Task: Create Card Product Launch Performance Review in Board Digital Marketing Strategies to Workspace Help Desk Software. Create Card Cabaret Review in Board Customer Needs Assessment to Workspace Help Desk Software. Create Card Product Roadmap Review in Board Product Usability Testing and Optimization to Workspace Help Desk Software
Action: Mouse moved to (154, 56)
Screenshot: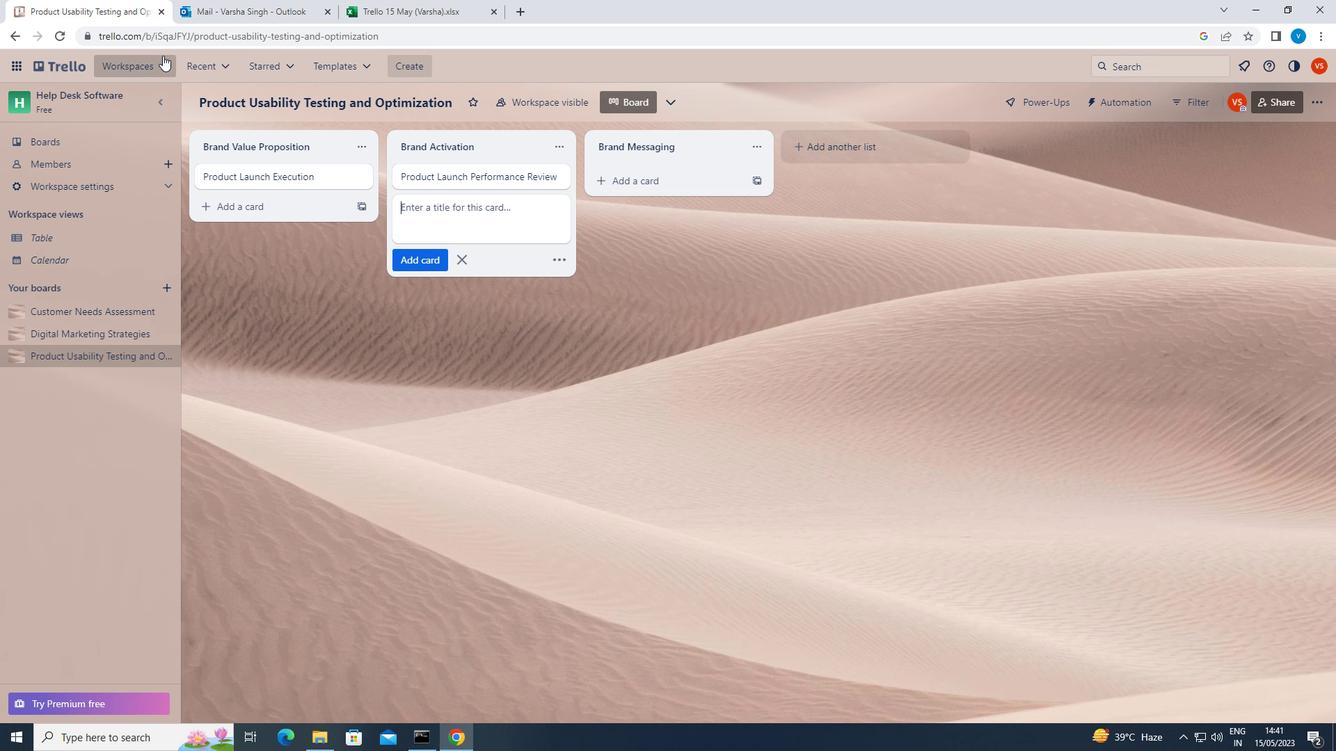 
Action: Mouse pressed left at (154, 56)
Screenshot: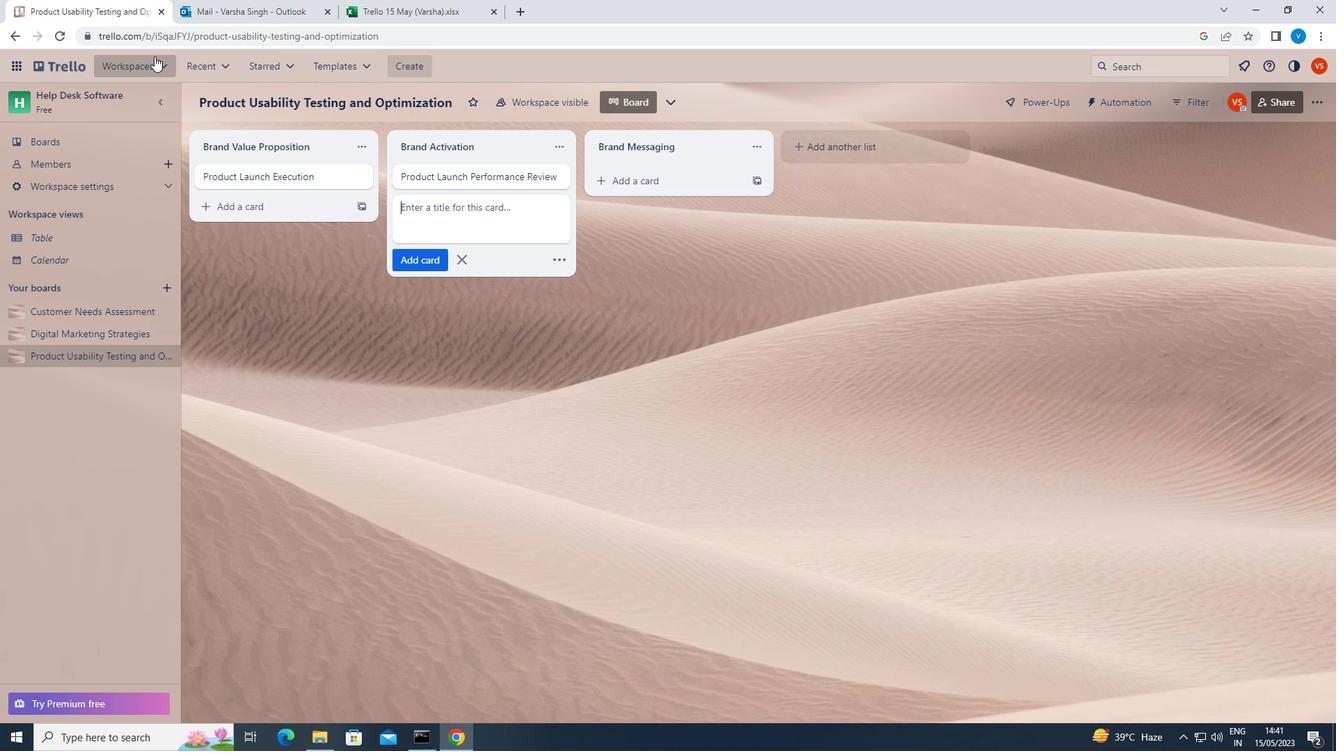 
Action: Mouse moved to (168, 661)
Screenshot: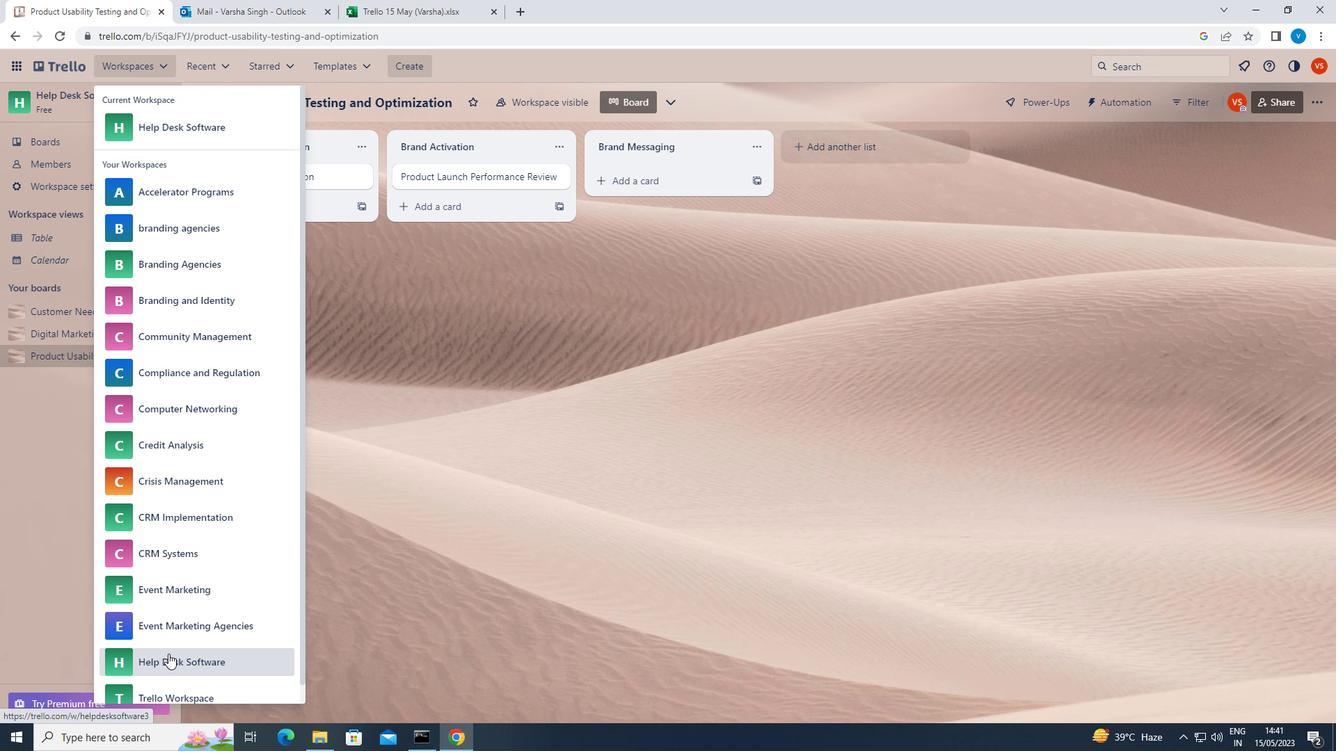 
Action: Mouse pressed left at (168, 661)
Screenshot: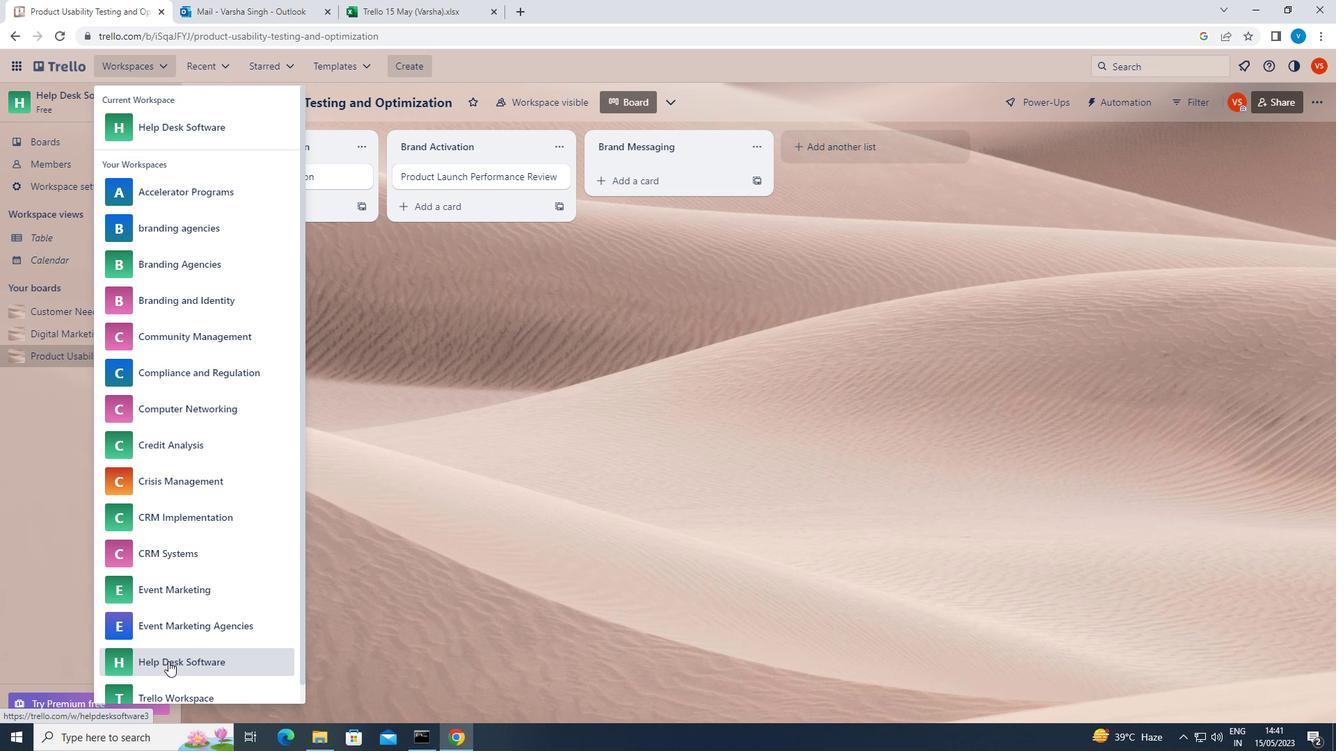 
Action: Mouse moved to (992, 579)
Screenshot: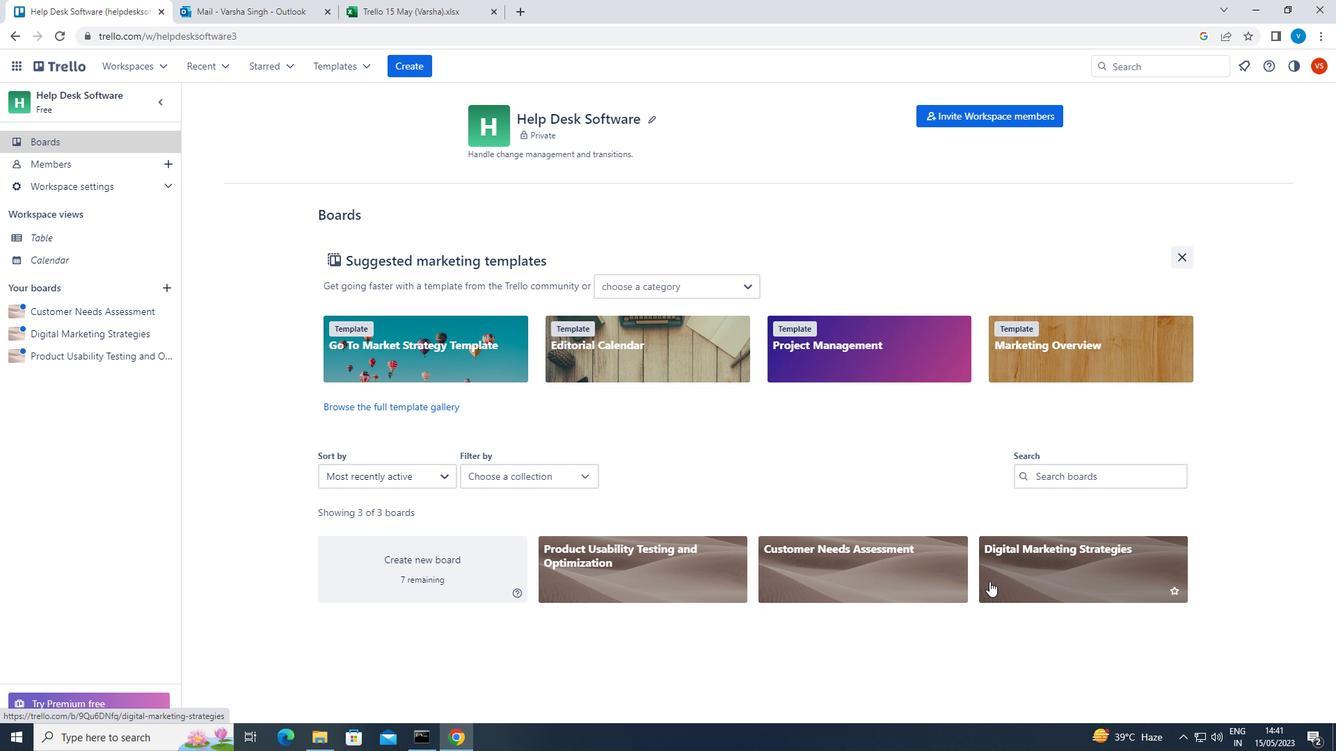 
Action: Mouse pressed left at (992, 579)
Screenshot: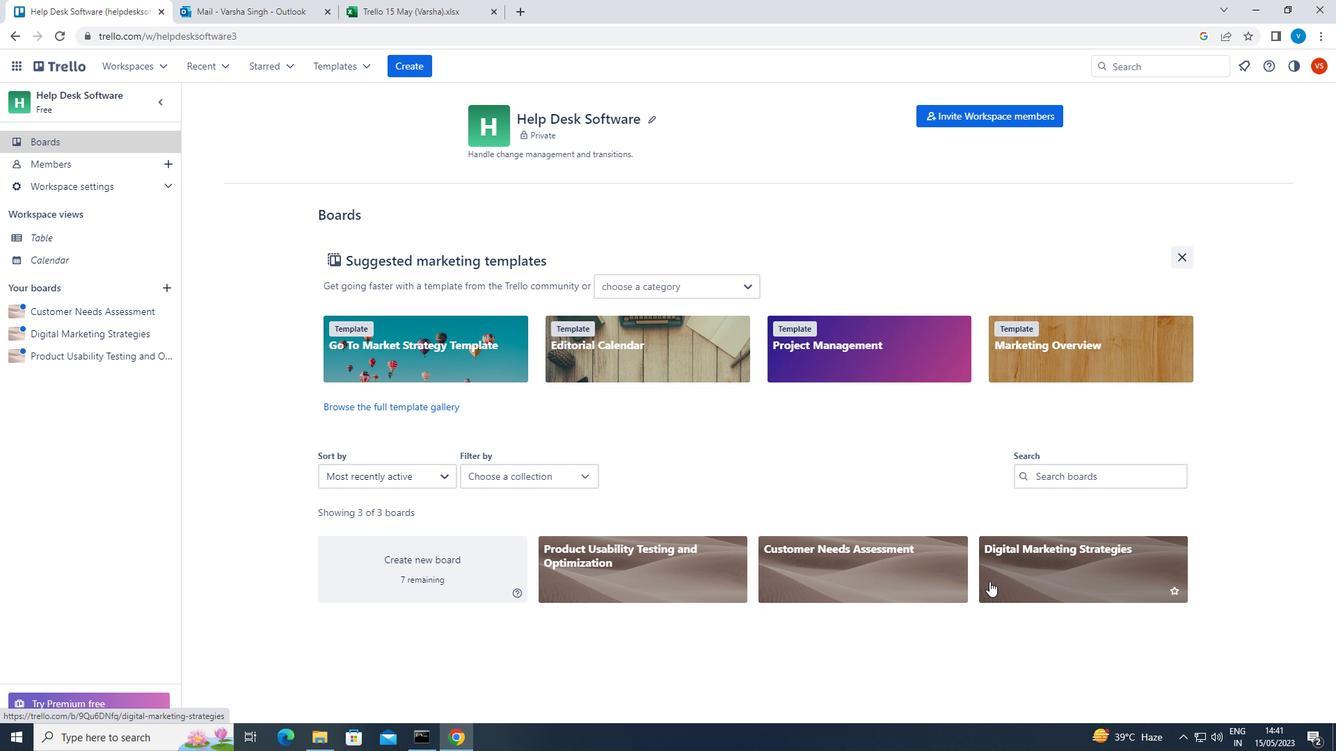 
Action: Mouse moved to (654, 180)
Screenshot: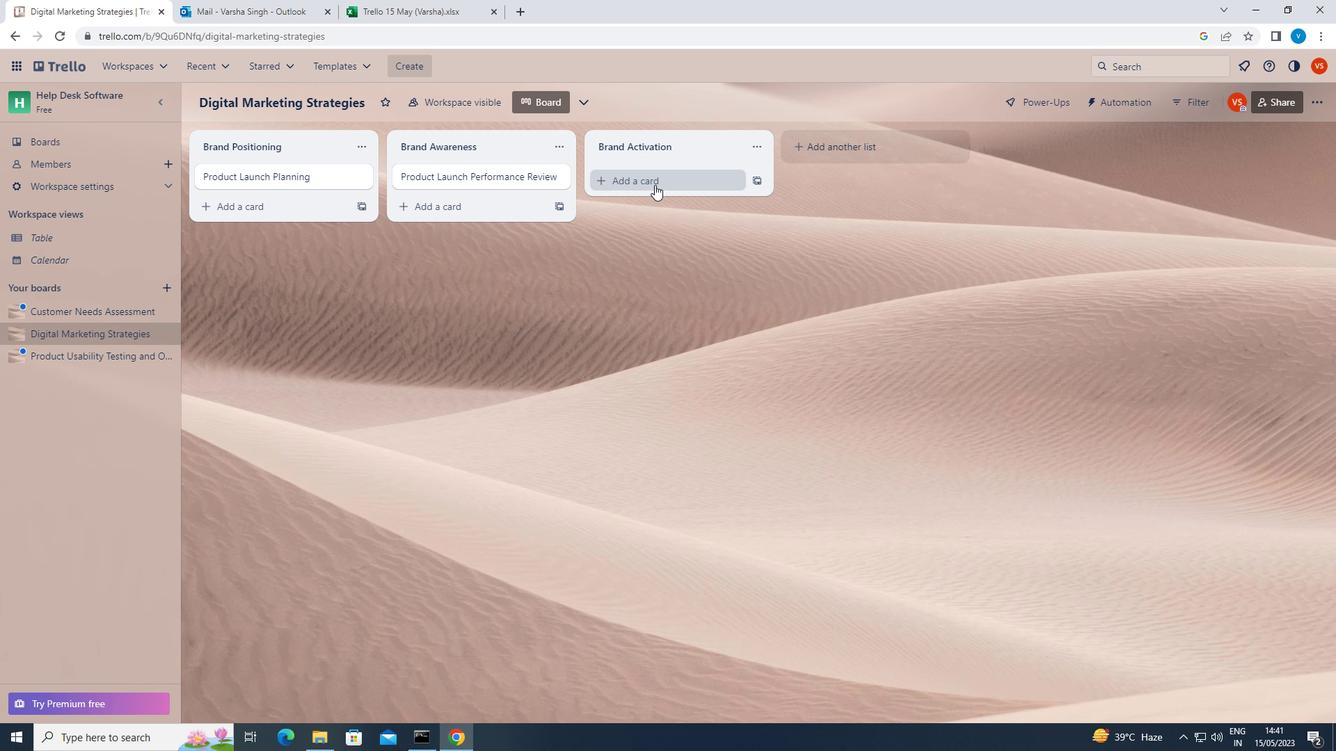 
Action: Mouse pressed left at (654, 180)
Screenshot: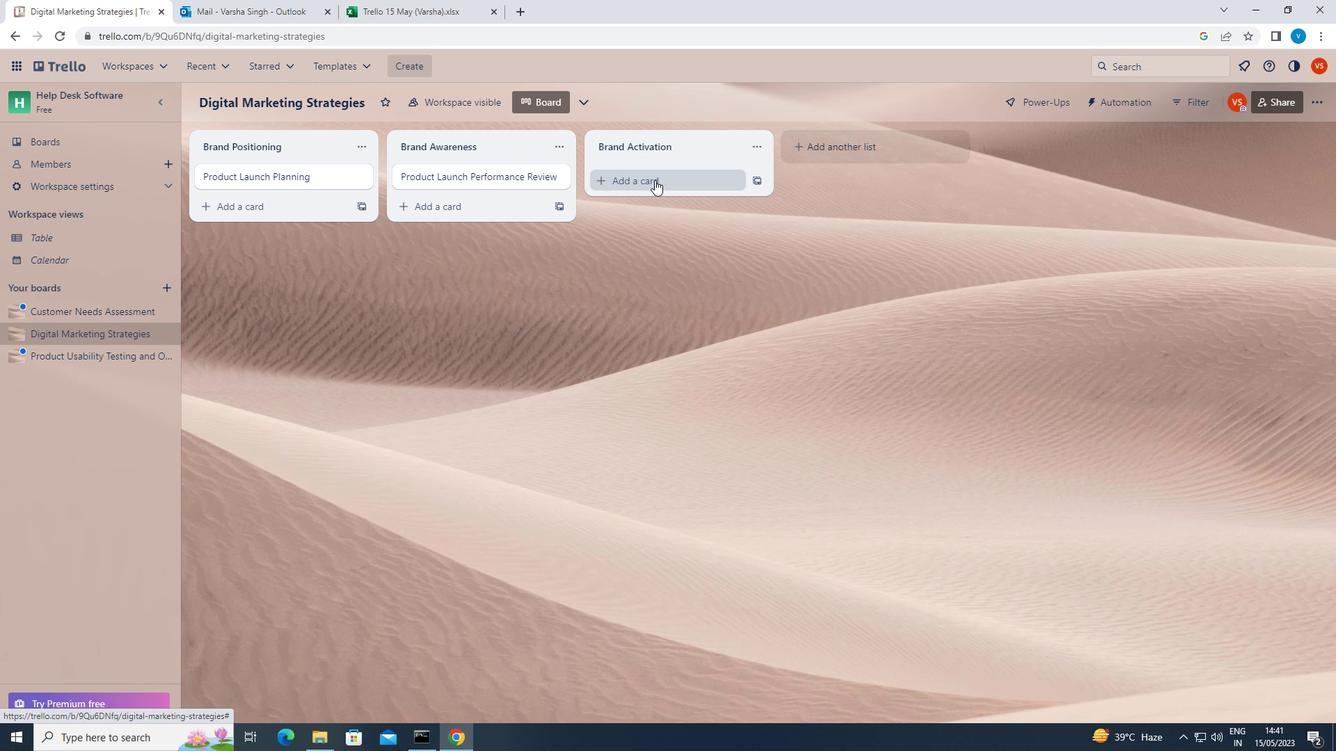 
Action: Key pressed <Key.shift><Key.shift>PRODUCT<Key.space><Key.shift><Key.shift><Key.shift><Key.shift>LAUNCH<Key.space><Key.shift><Key.shift><Key.shift><Key.shift><Key.shift><Key.shift><Key.shift>PERFORMANCE<Key.space><Key.shift><Key.shift><Key.shift><Key.shift><Key.shift><Key.shift>REVIEW<Key.enter>
Screenshot: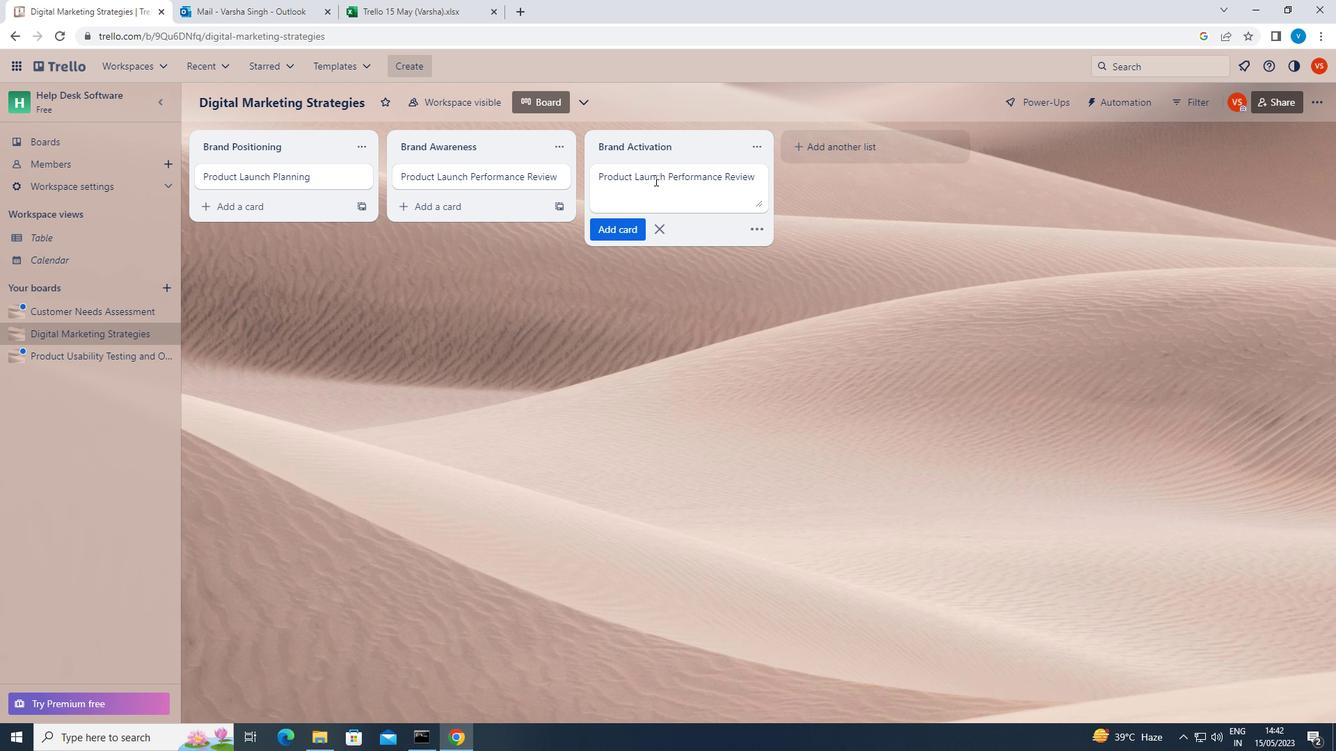 
Action: Mouse moved to (96, 309)
Screenshot: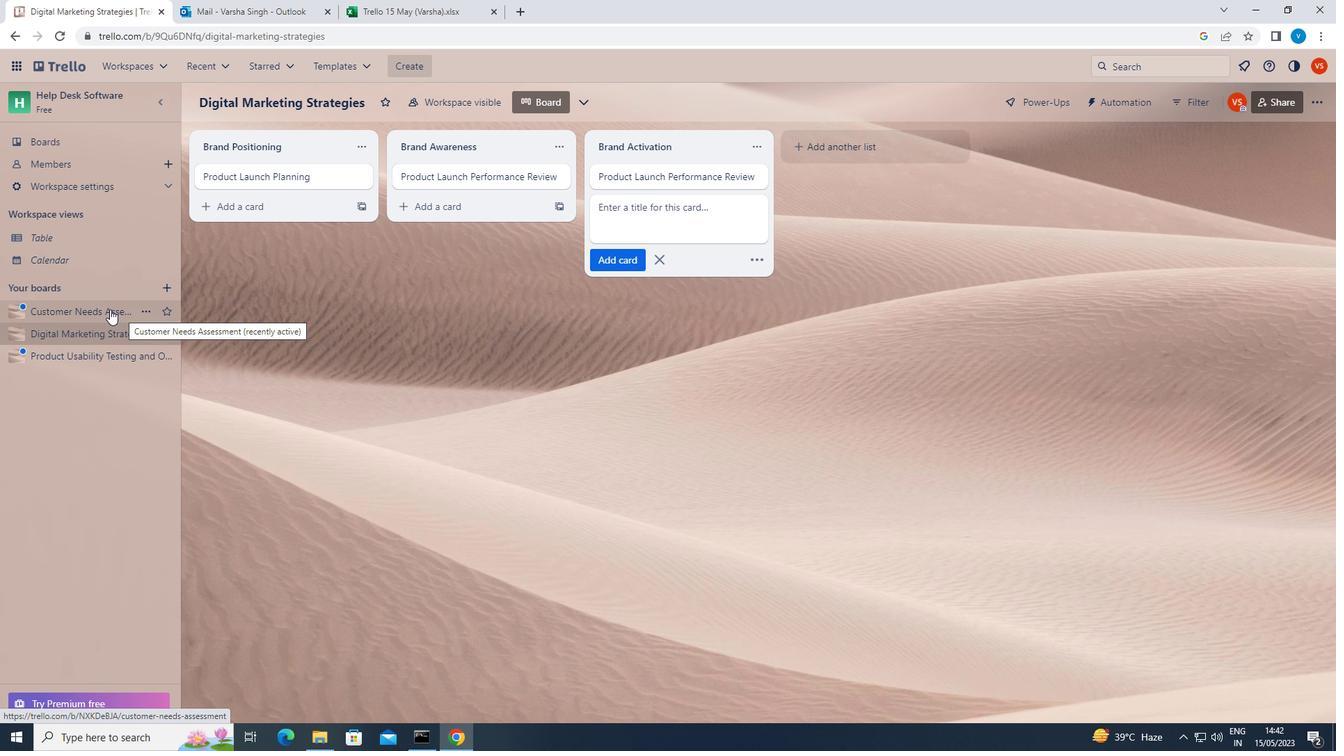 
Action: Mouse pressed left at (96, 309)
Screenshot: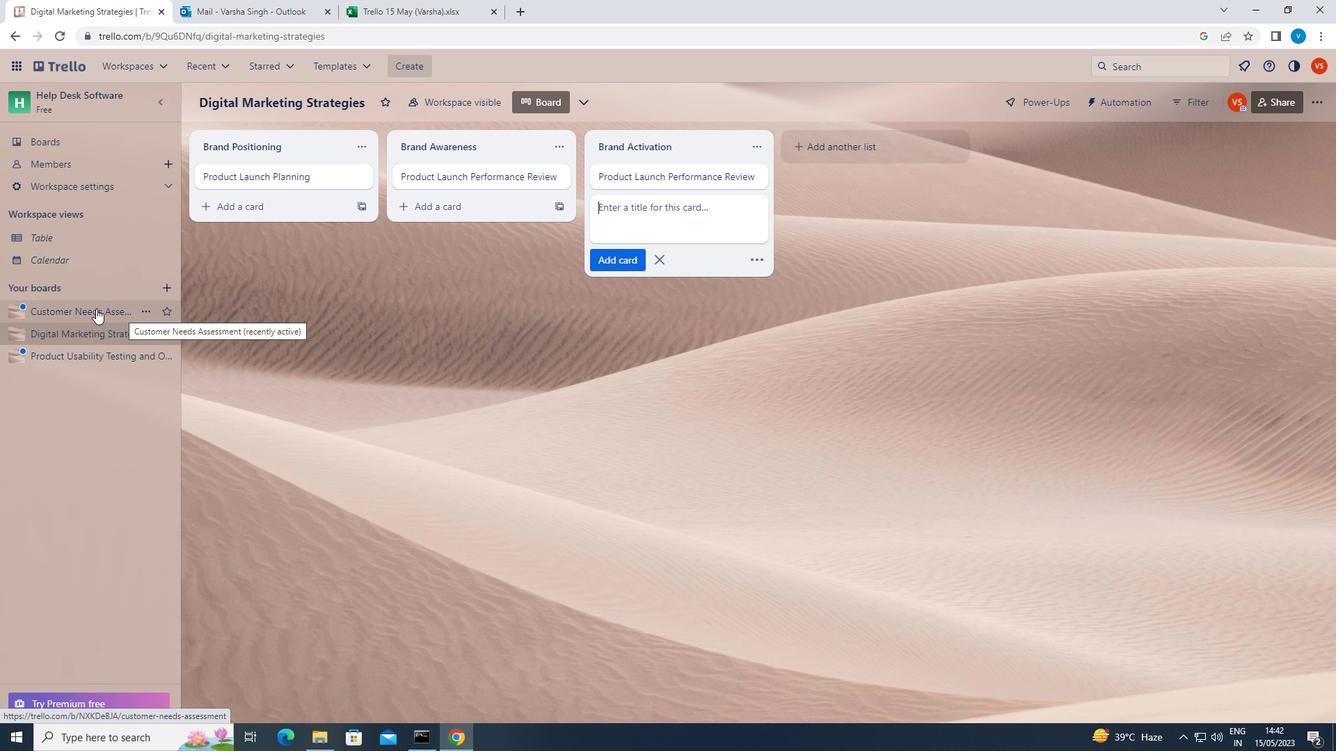 
Action: Mouse moved to (623, 181)
Screenshot: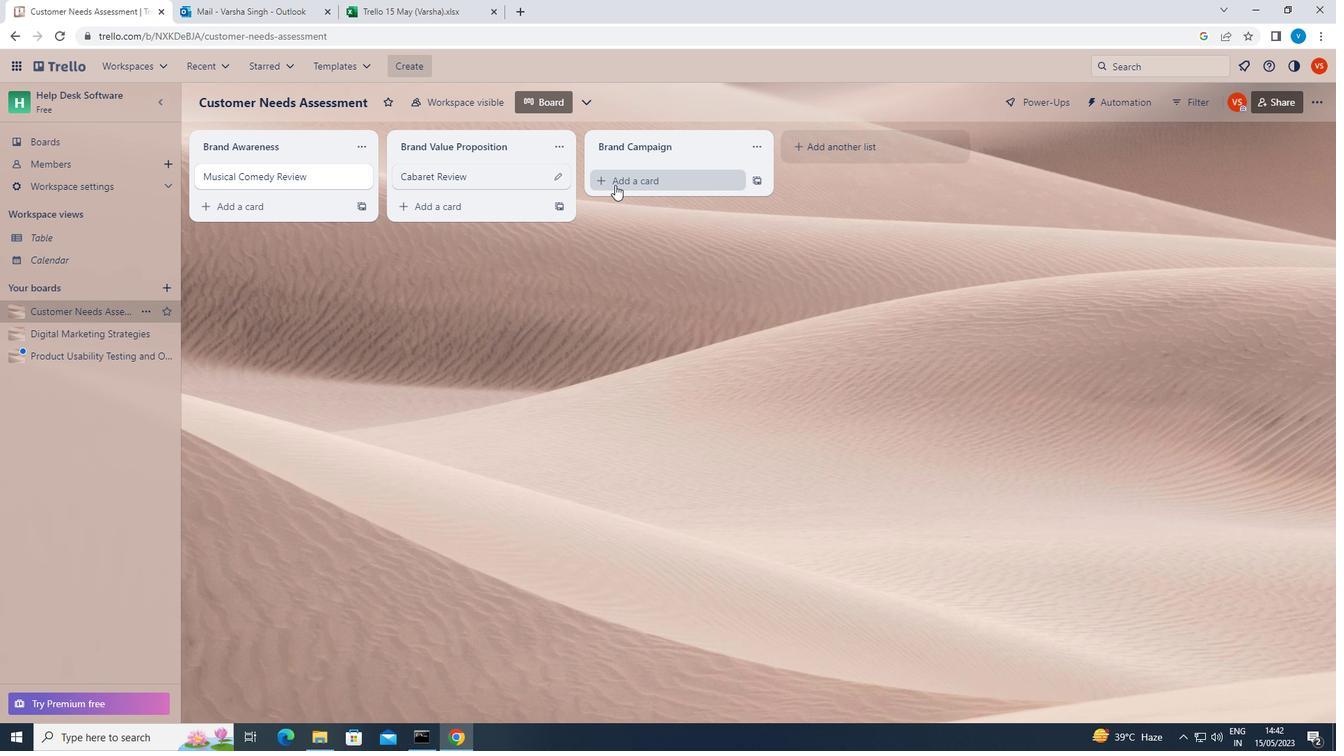 
Action: Mouse pressed left at (623, 181)
Screenshot: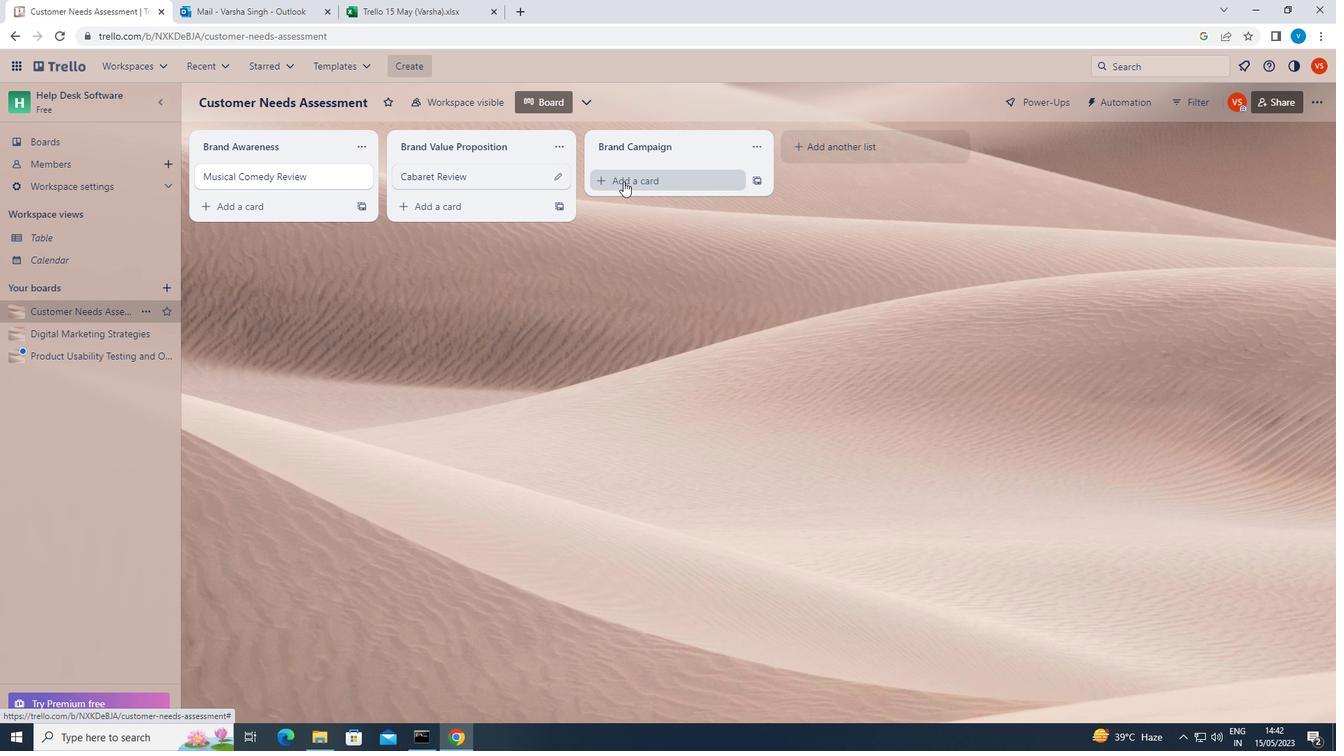 
Action: Key pressed <Key.shift><Key.shift><Key.shift><Key.shift><Key.shift><Key.shift><Key.shift><Key.shift><Key.shift><Key.shift><Key.shift><Key.shift><Key.shift><Key.shift><Key.shift><Key.shift>CABARET<Key.space><Key.shift><Key.shift><Key.shift><Key.shift><Key.shift>REVIEW<Key.enter>
Screenshot: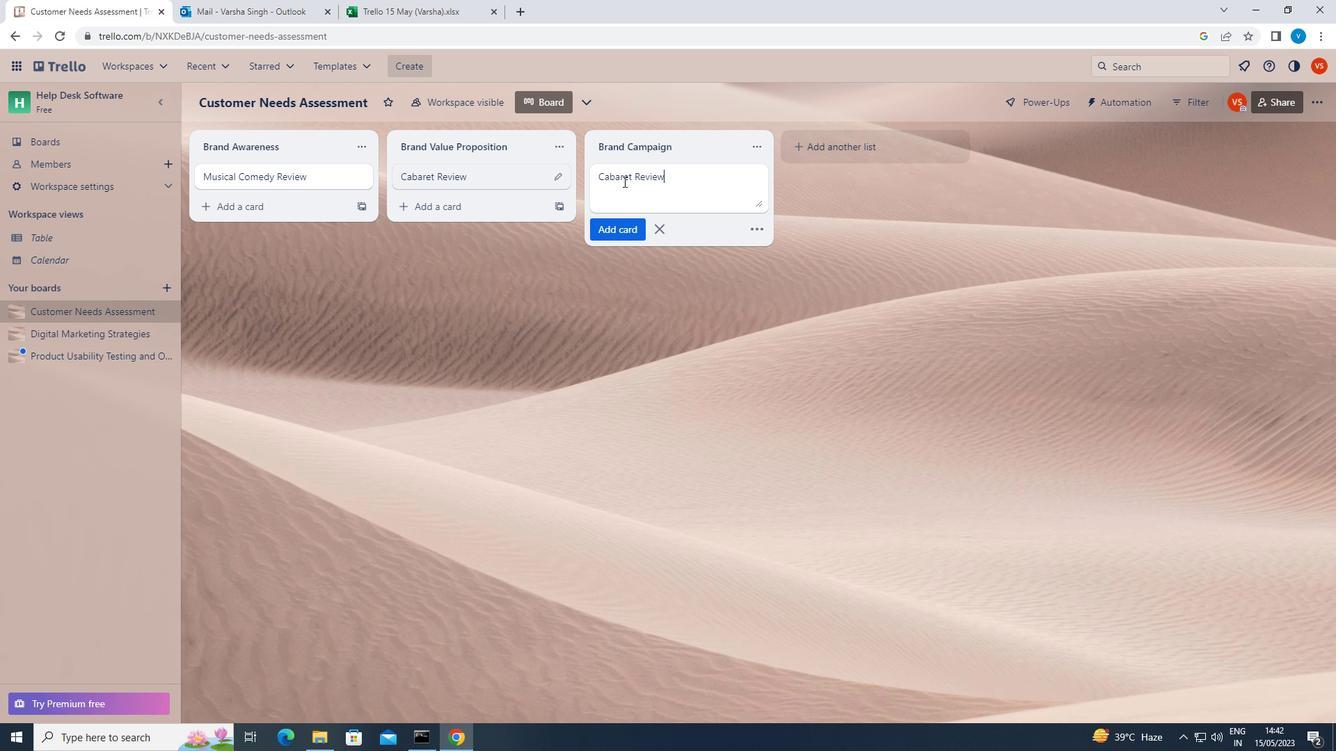 
Action: Mouse moved to (60, 357)
Screenshot: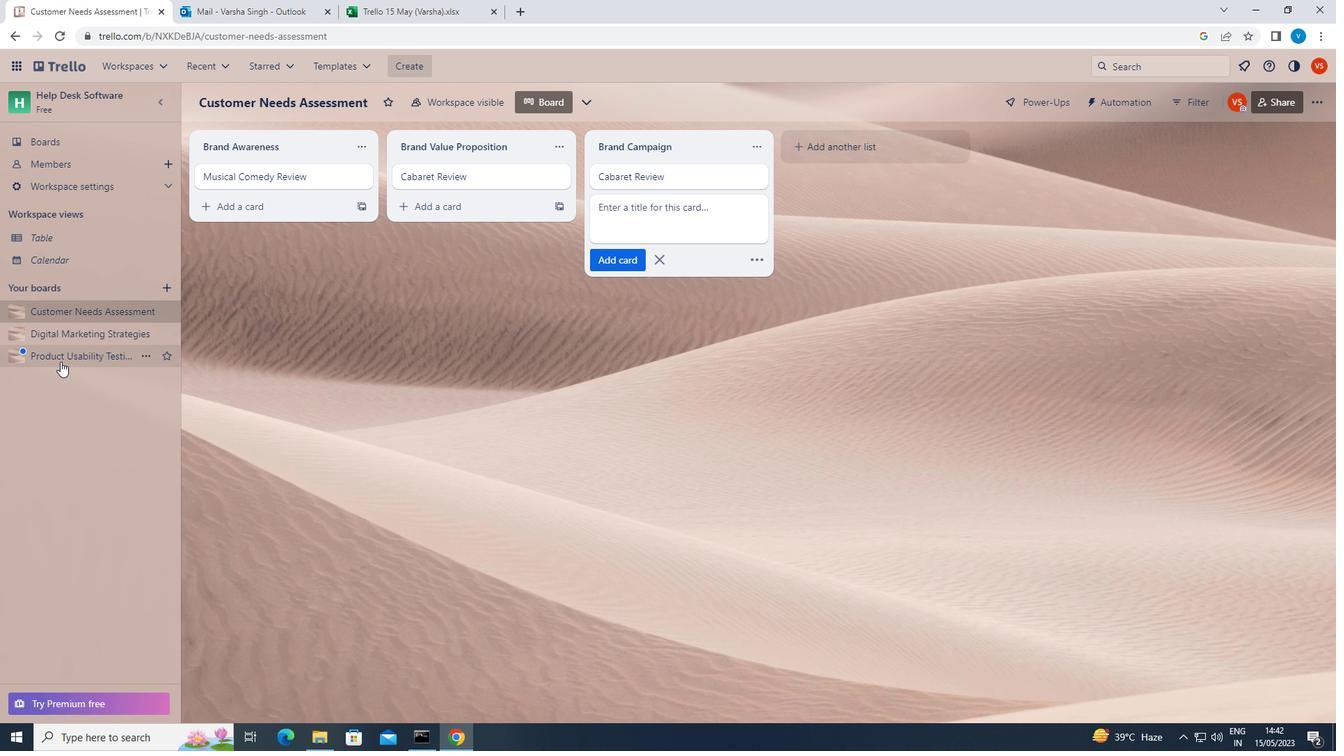 
Action: Mouse pressed left at (60, 357)
Screenshot: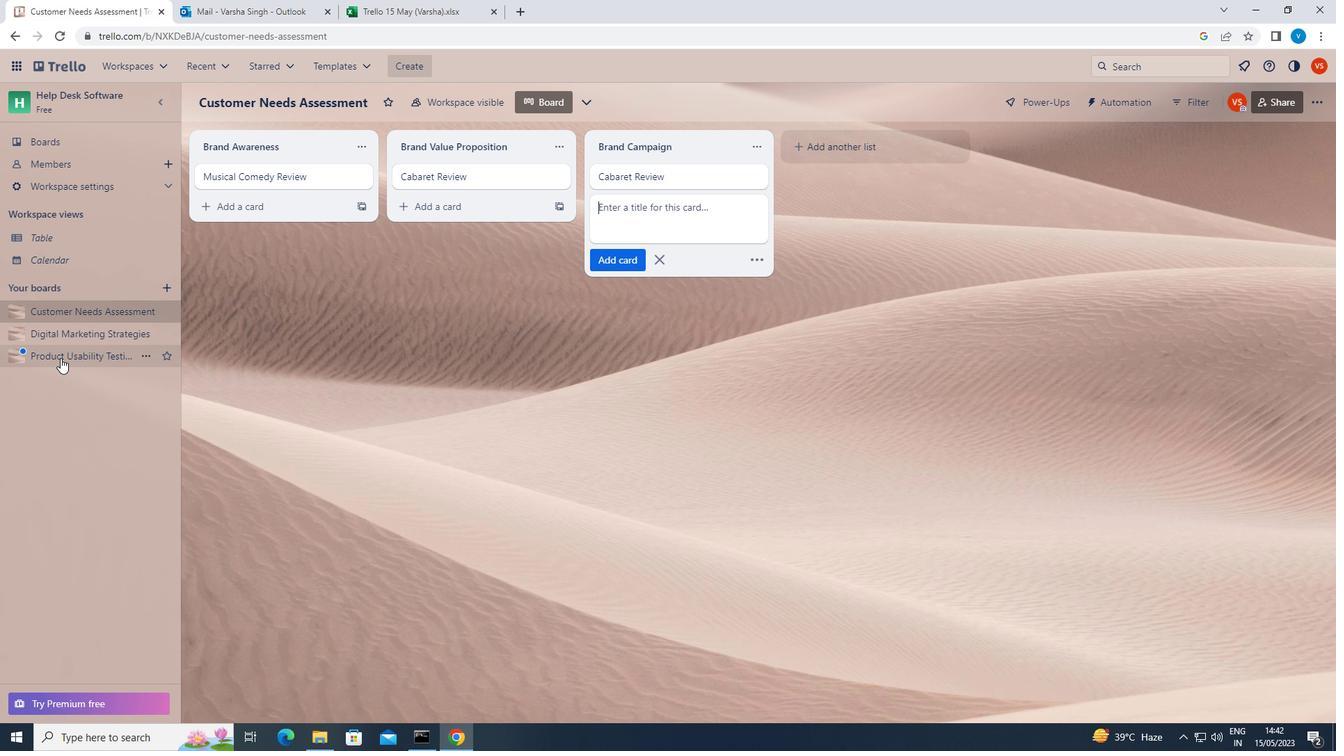 
Action: Mouse moved to (634, 185)
Screenshot: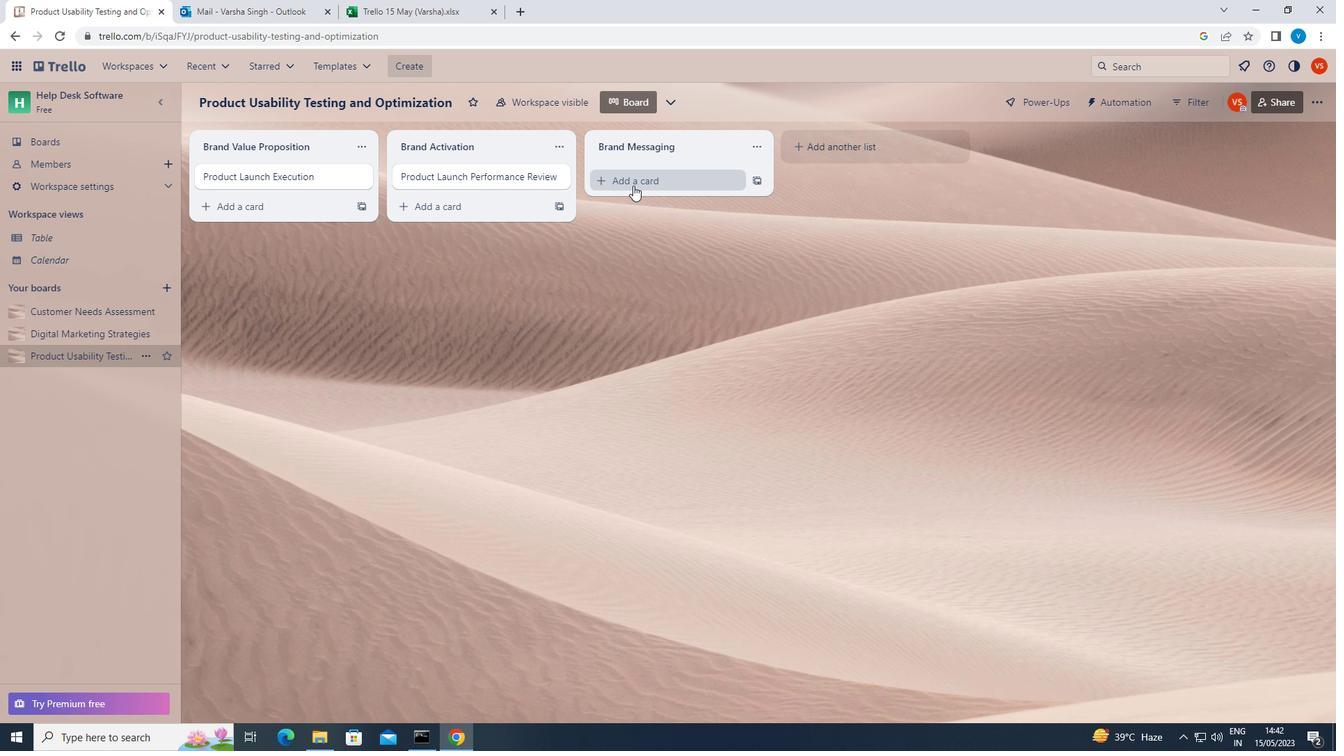 
Action: Mouse pressed left at (634, 185)
Screenshot: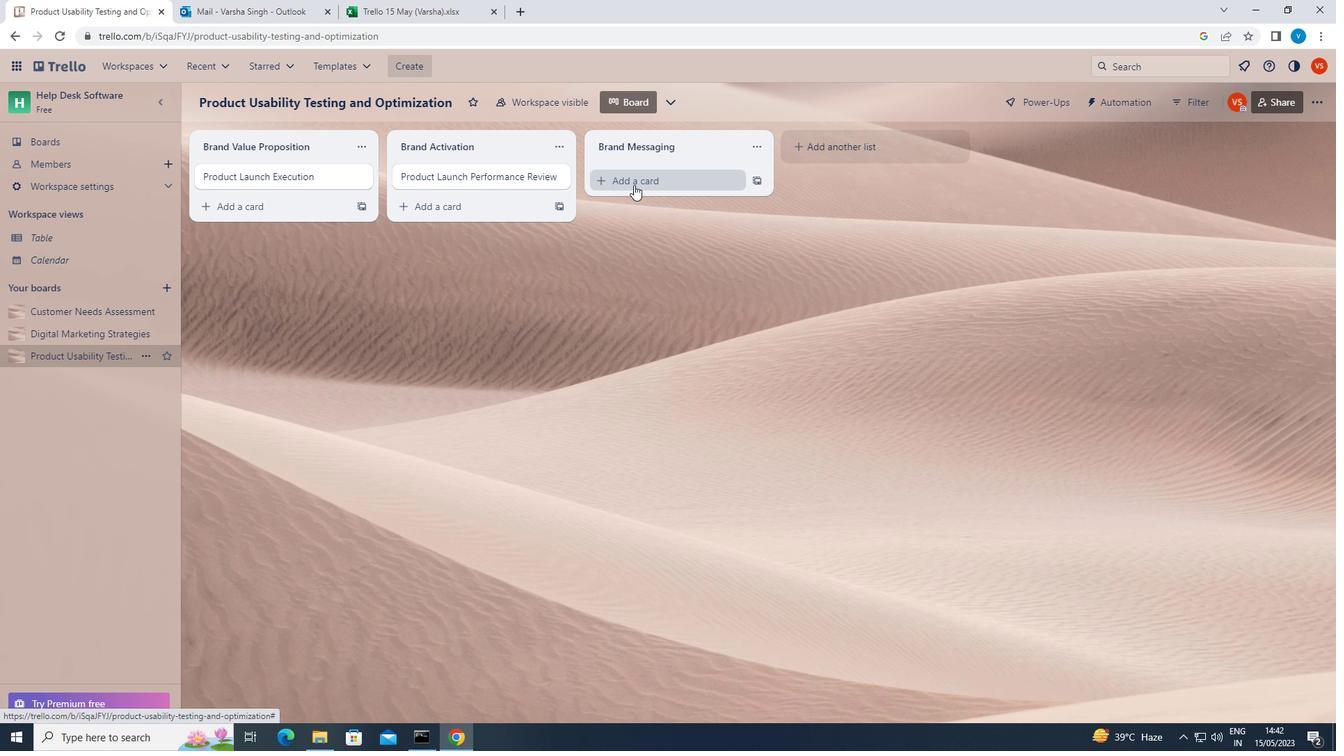 
Action: Key pressed <Key.shift><Key.shift>PRODUCT<Key.space><Key.shift><Key.shift>ROADMAP<Key.space><Key.shift><Key.shift><Key.shift>REVIEW<Key.enter>
Screenshot: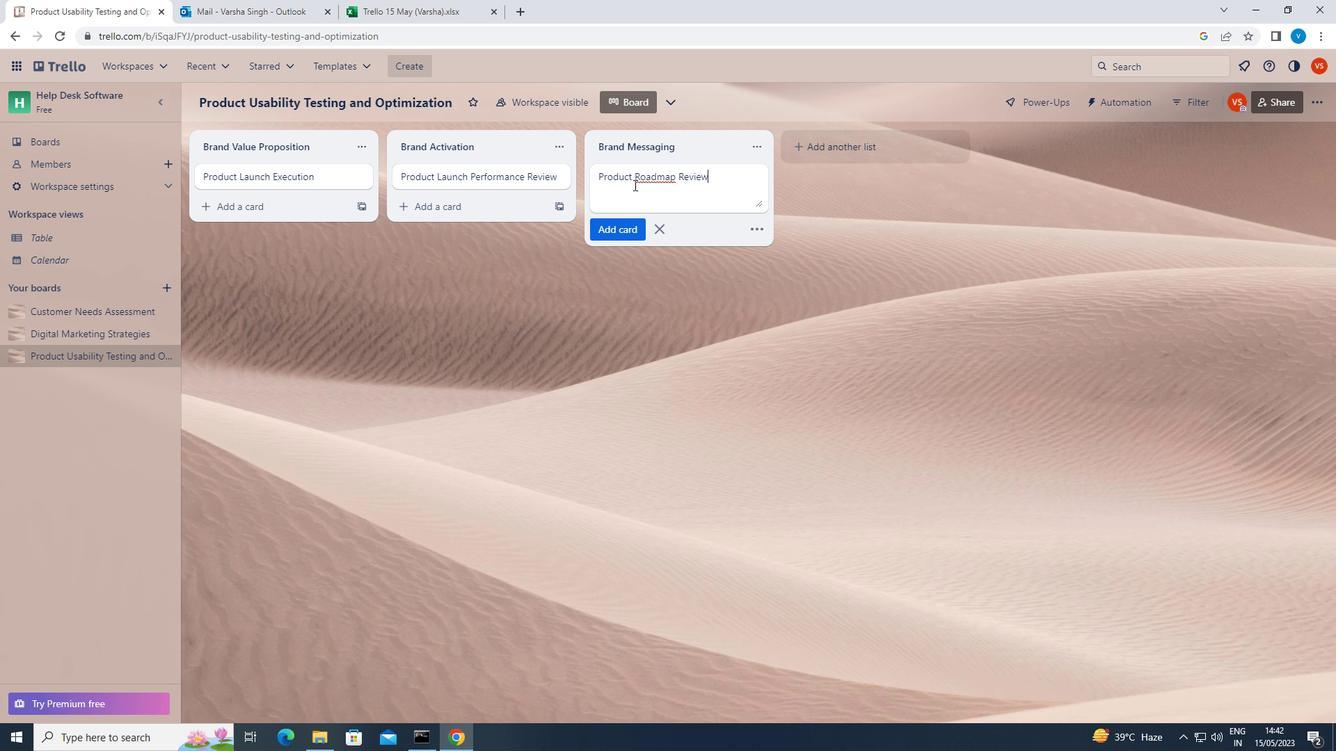 
